 Task: Access the "Prospector Users" of data.com.
Action: Mouse moved to (953, 60)
Screenshot: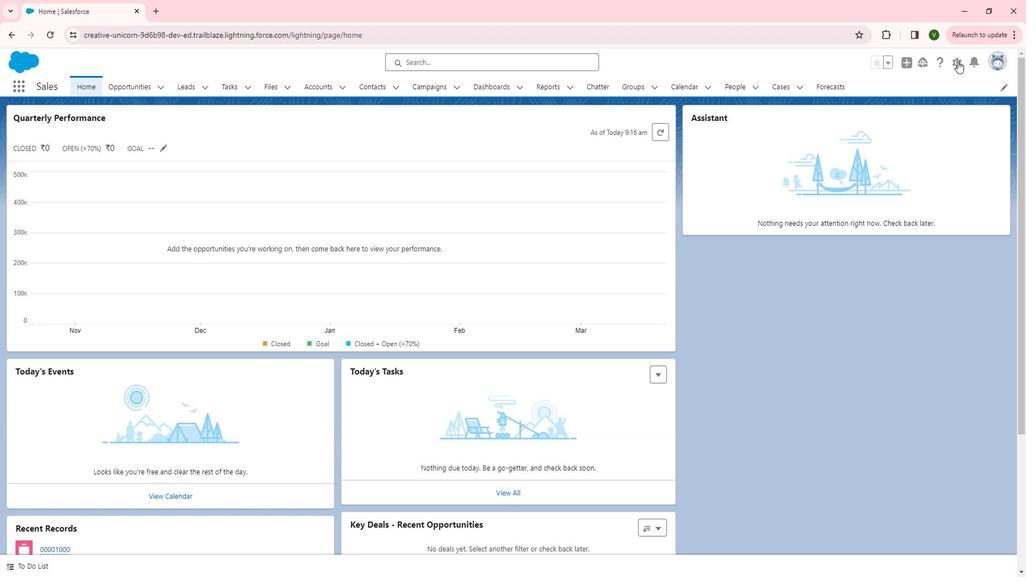 
Action: Mouse pressed left at (953, 60)
Screenshot: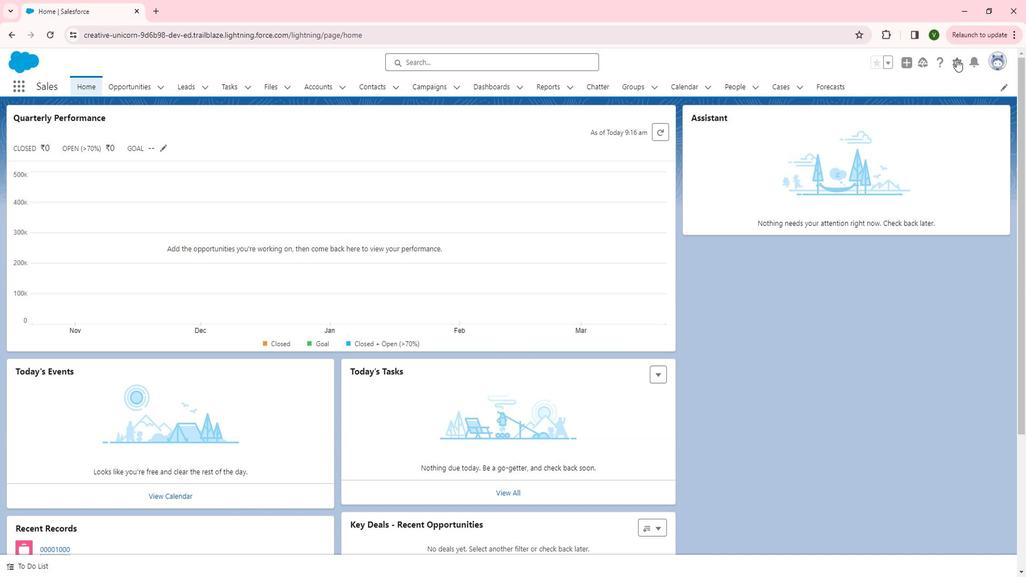 
Action: Mouse moved to (923, 101)
Screenshot: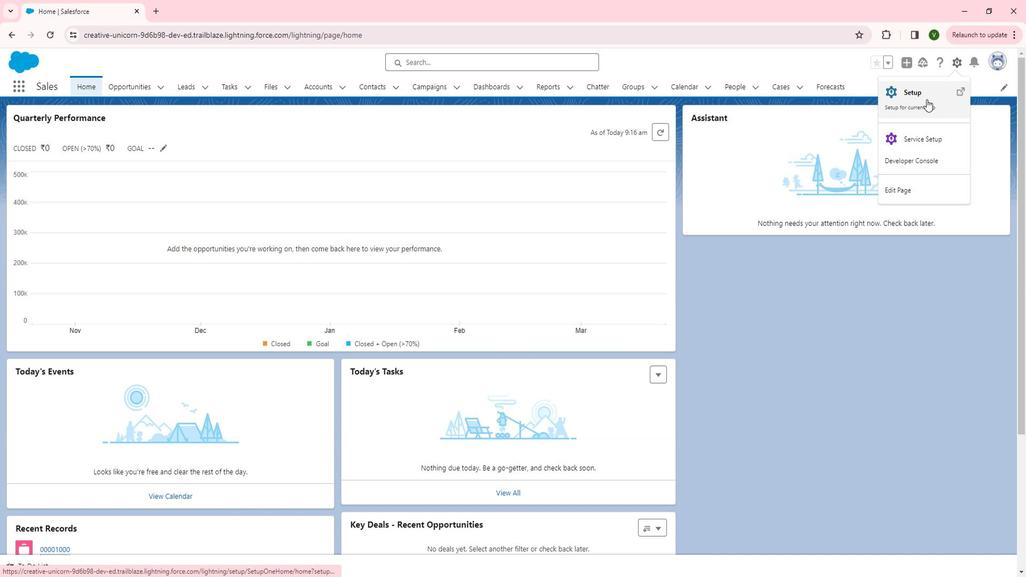 
Action: Mouse pressed left at (923, 101)
Screenshot: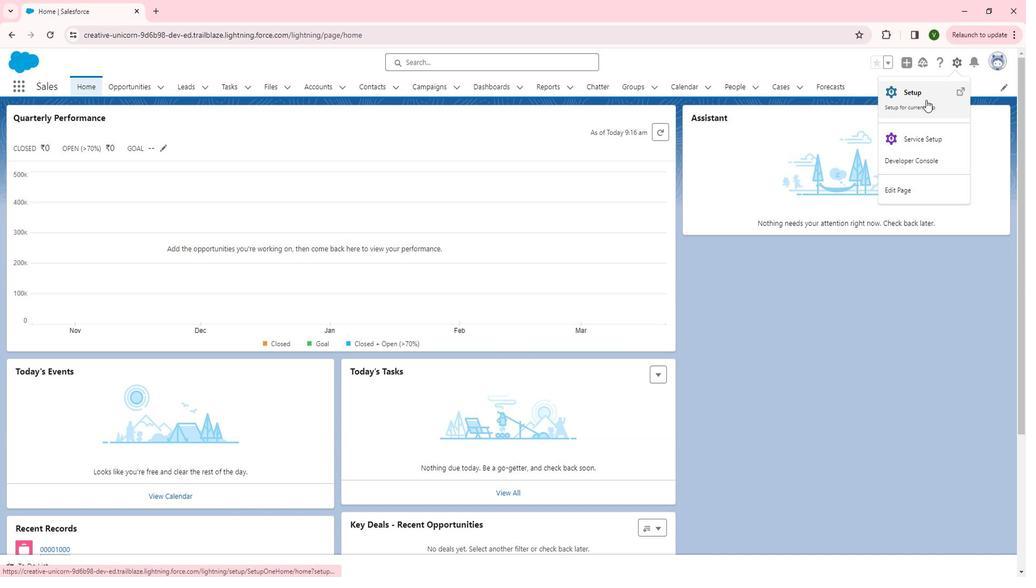 
Action: Mouse moved to (86, 302)
Screenshot: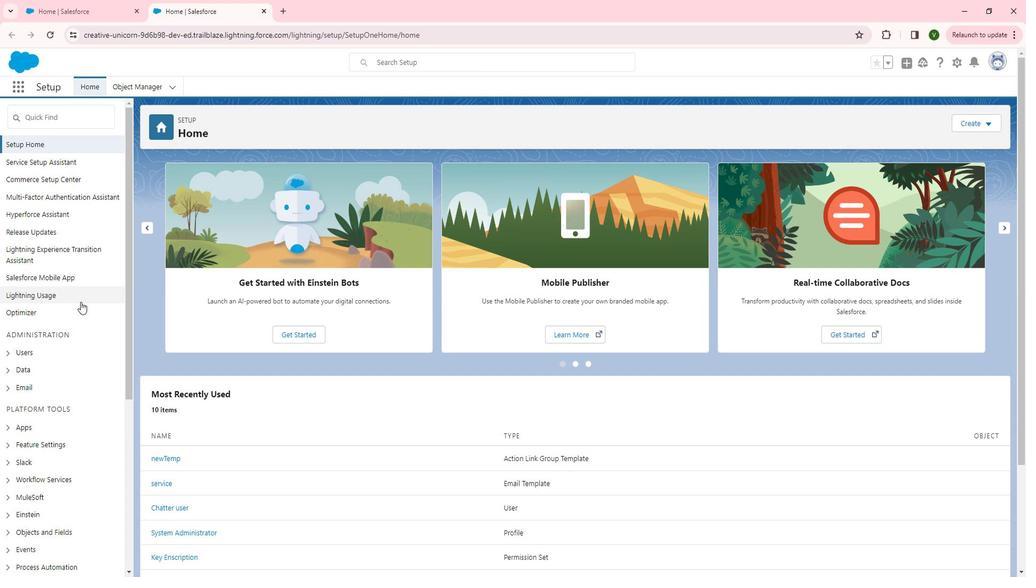 
Action: Mouse scrolled (86, 302) with delta (0, 0)
Screenshot: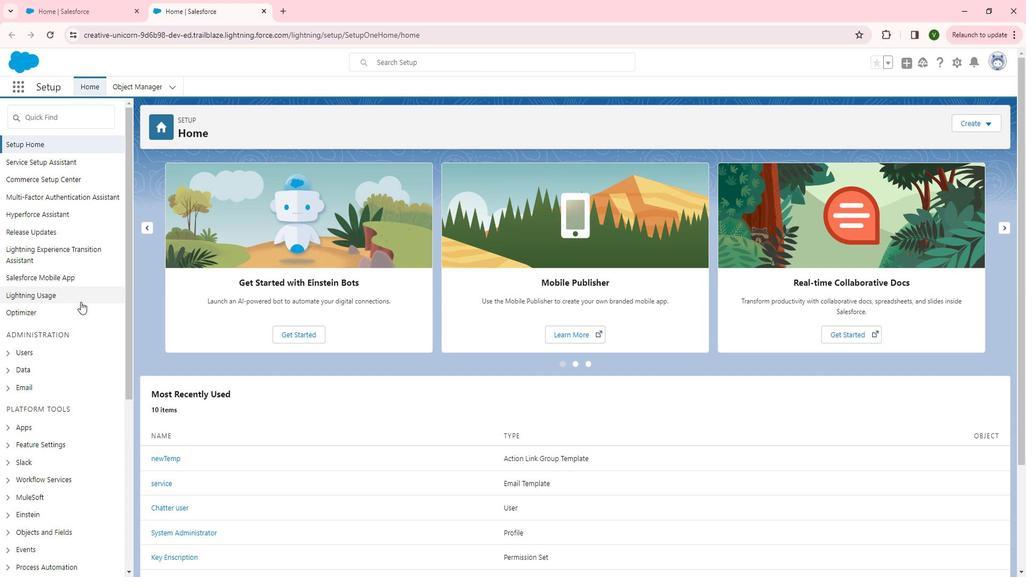 
Action: Mouse scrolled (86, 302) with delta (0, 0)
Screenshot: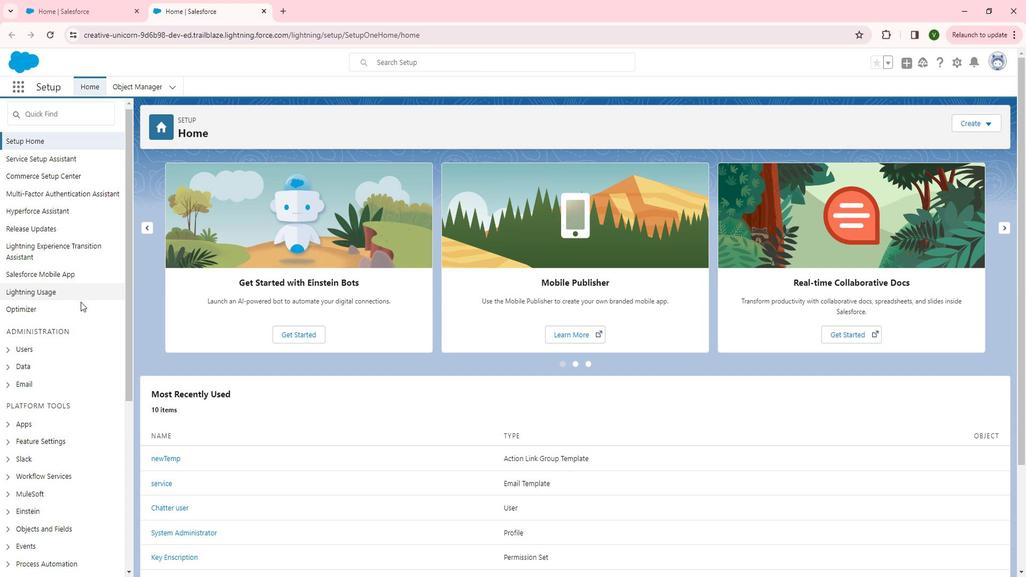 
Action: Mouse scrolled (86, 302) with delta (0, 0)
Screenshot: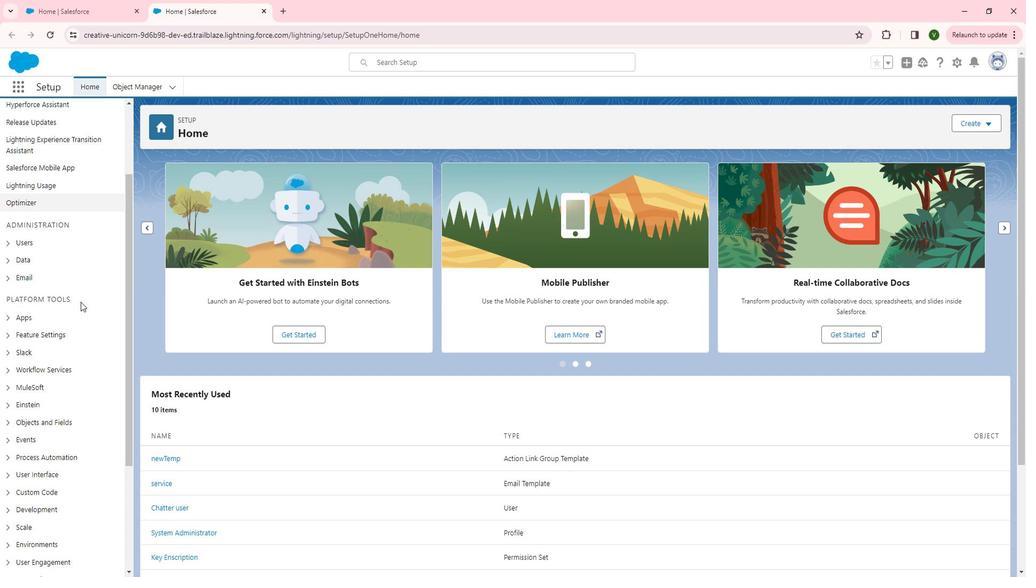 
Action: Mouse moved to (16, 275)
Screenshot: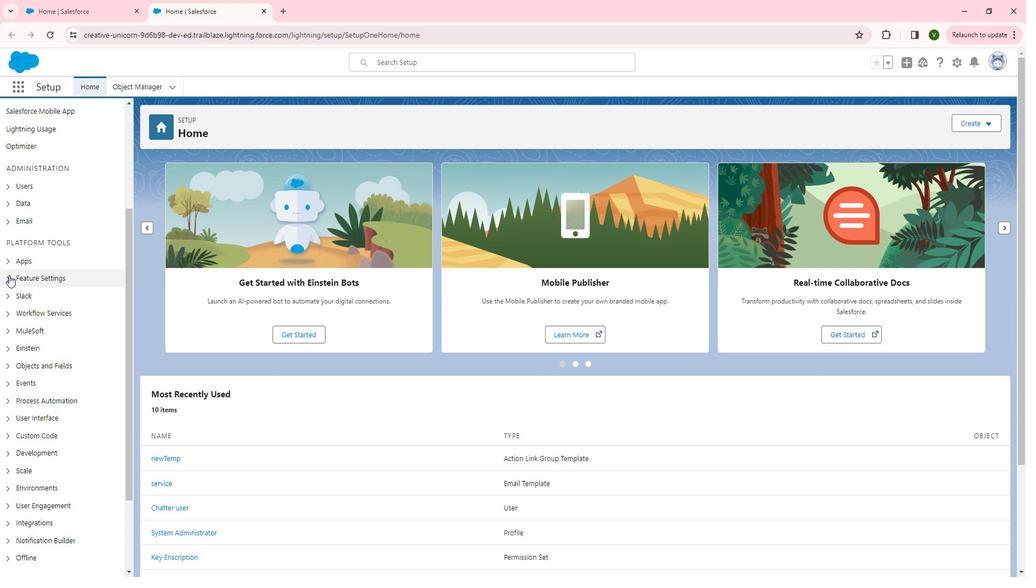 
Action: Mouse pressed left at (16, 275)
Screenshot: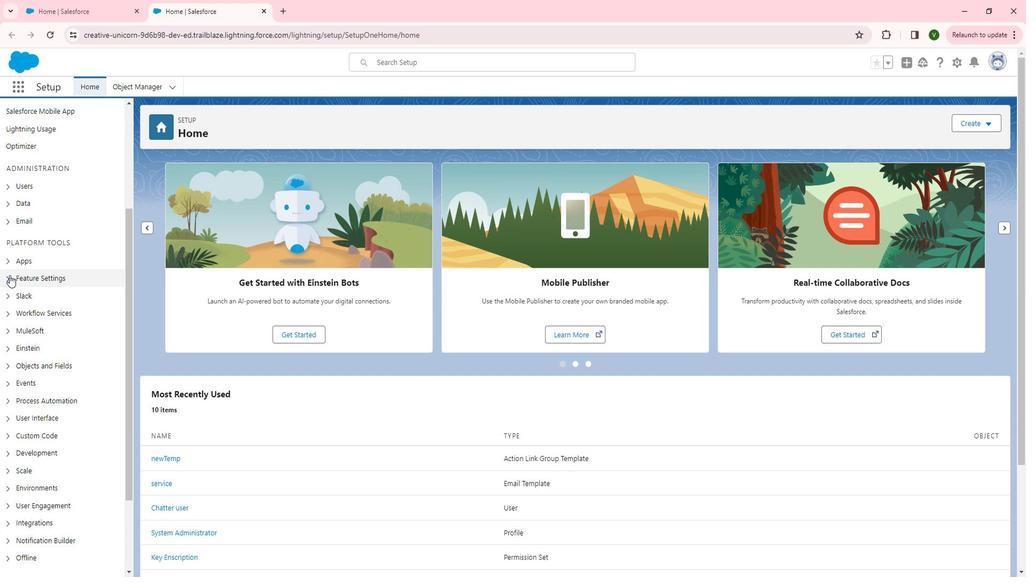 
Action: Mouse moved to (25, 376)
Screenshot: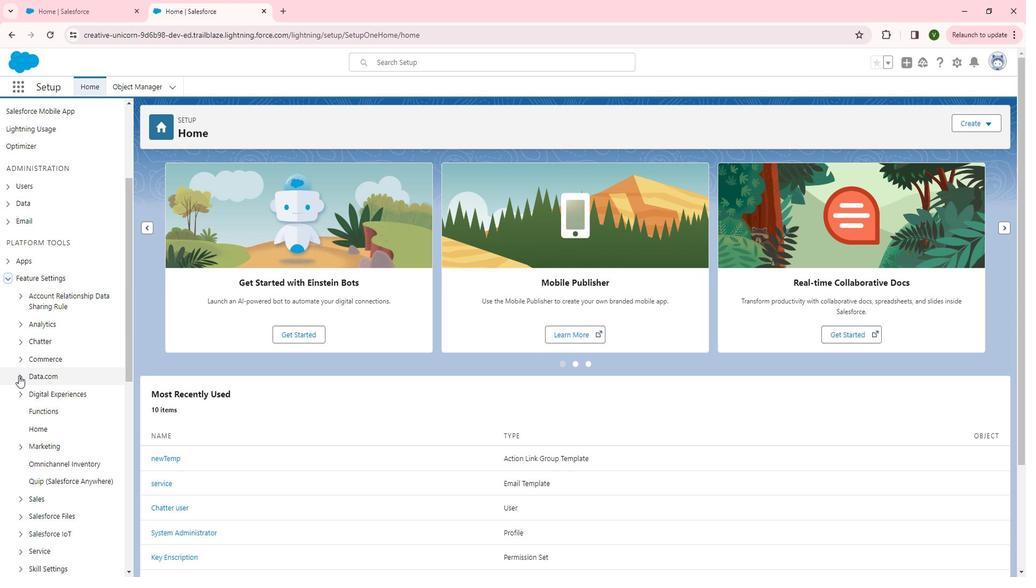 
Action: Mouse pressed left at (25, 376)
Screenshot: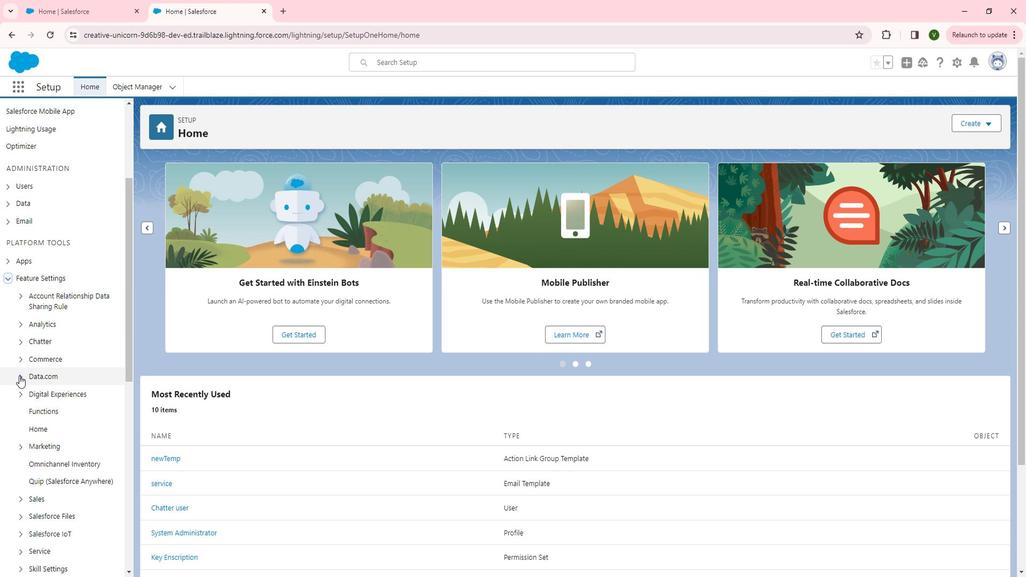 
Action: Mouse moved to (78, 378)
Screenshot: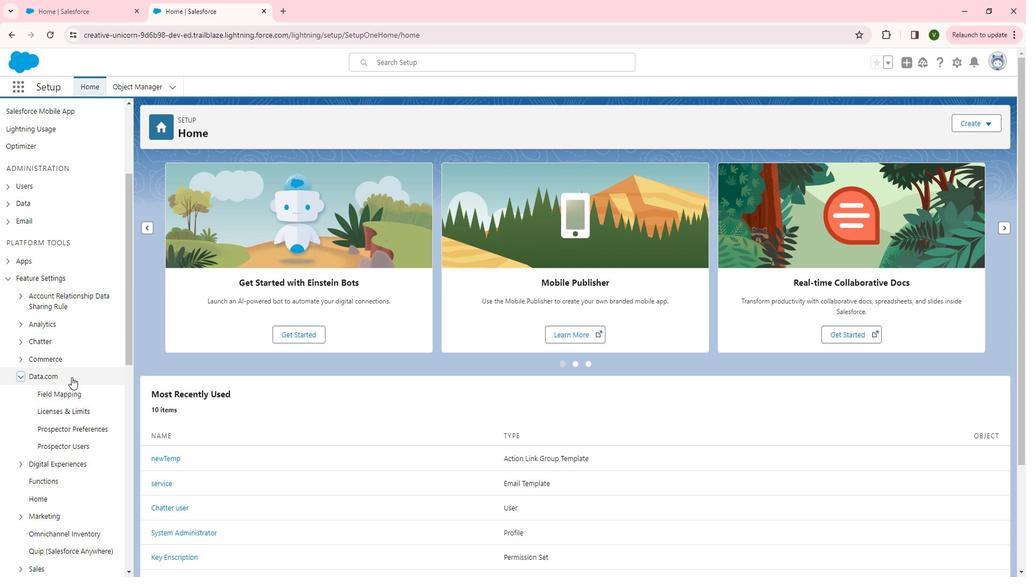 
Action: Mouse scrolled (78, 378) with delta (0, 0)
Screenshot: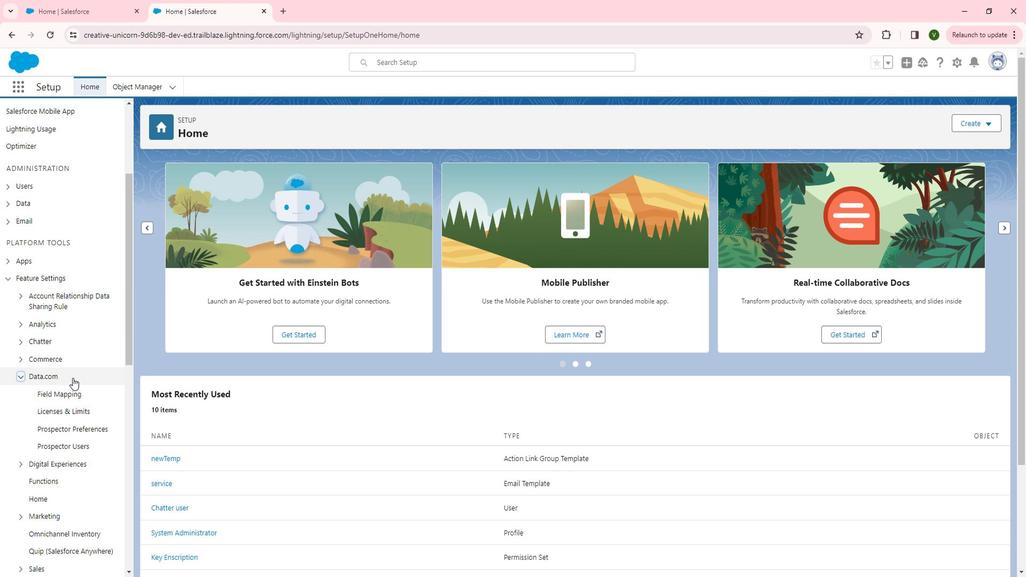
Action: Mouse scrolled (78, 378) with delta (0, 0)
Screenshot: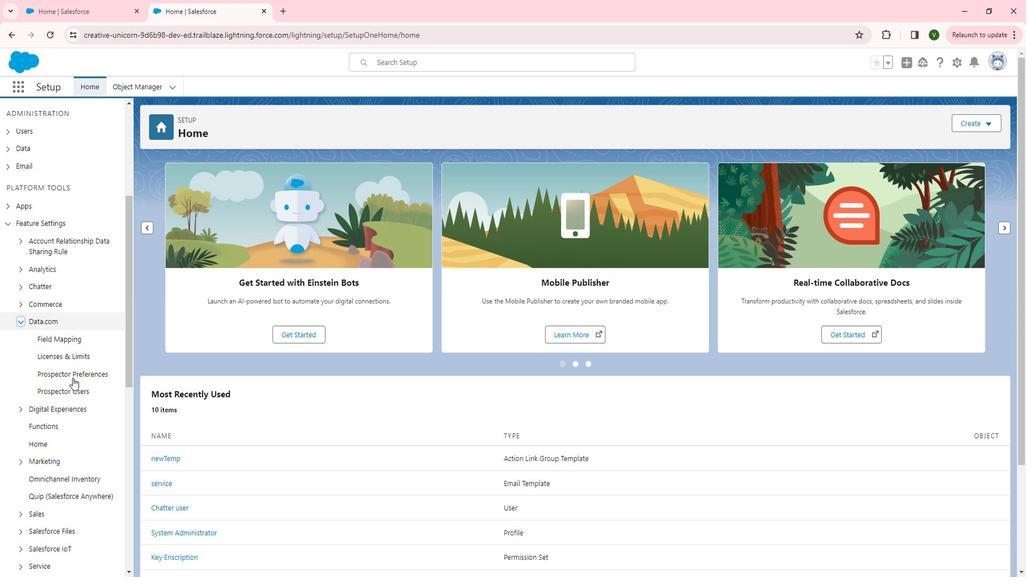 
Action: Mouse moved to (74, 333)
Screenshot: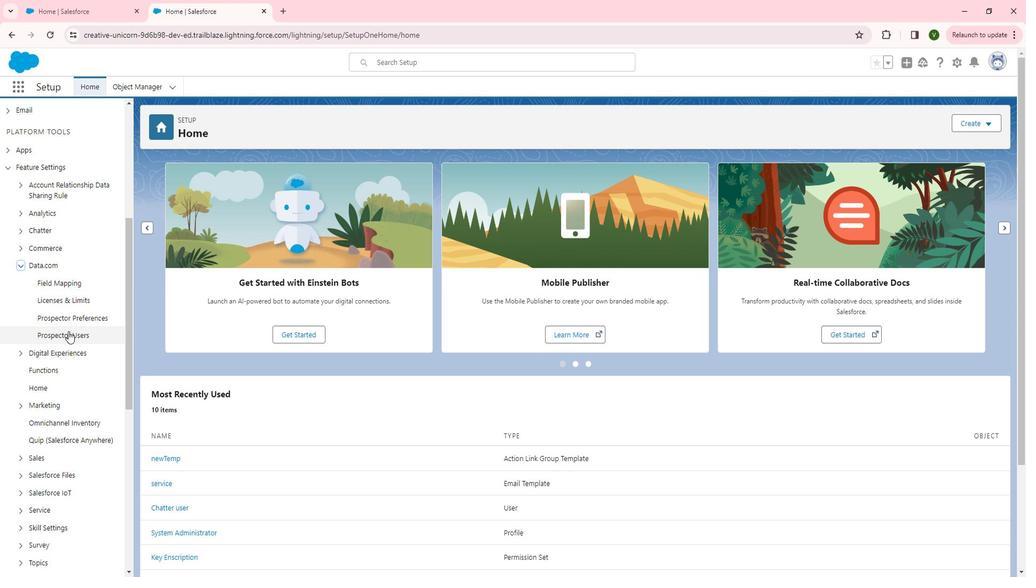 
Action: Mouse pressed left at (74, 333)
Screenshot: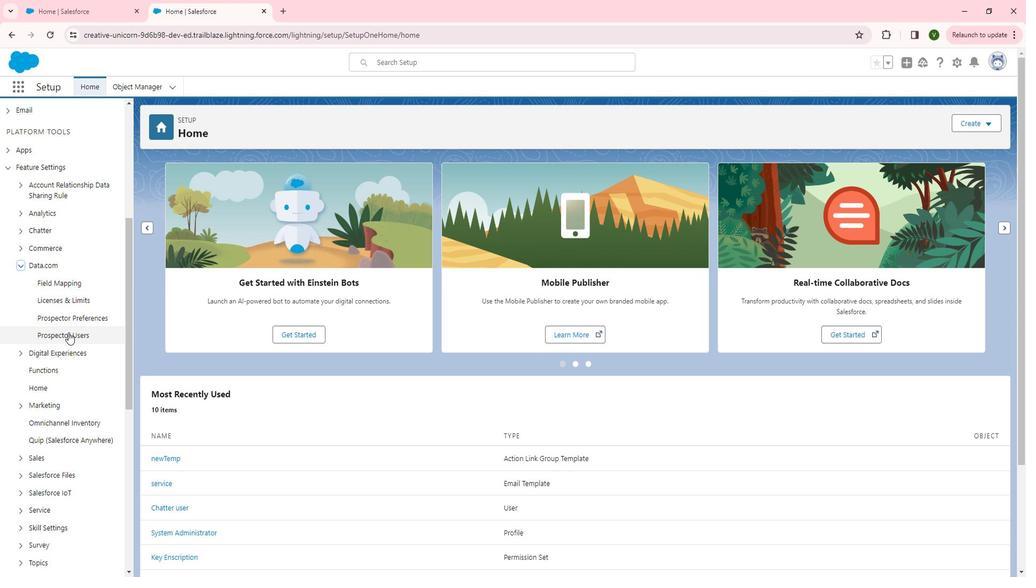 
Action: Mouse moved to (317, 317)
Screenshot: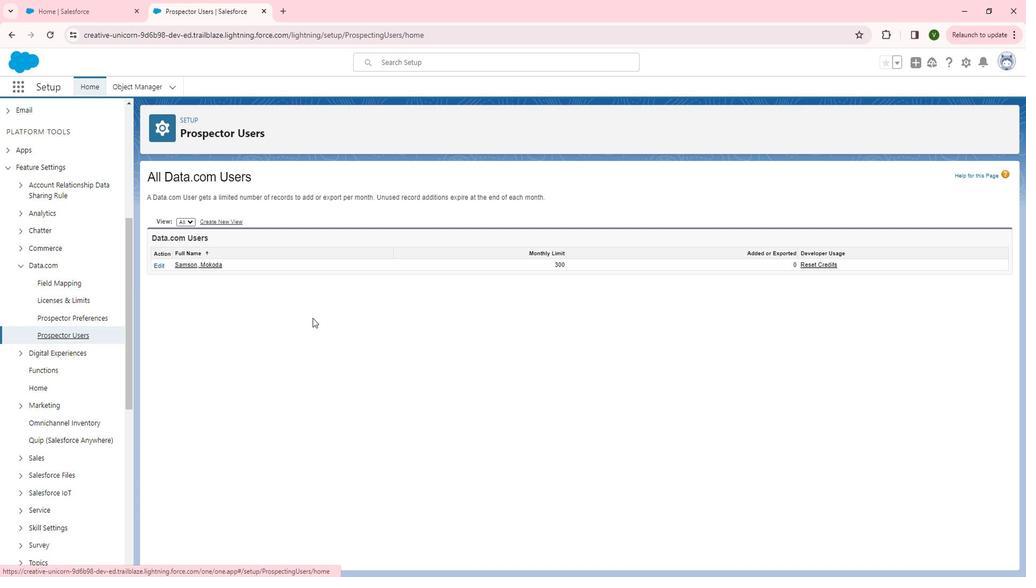 
Action: Mouse pressed left at (317, 317)
Screenshot: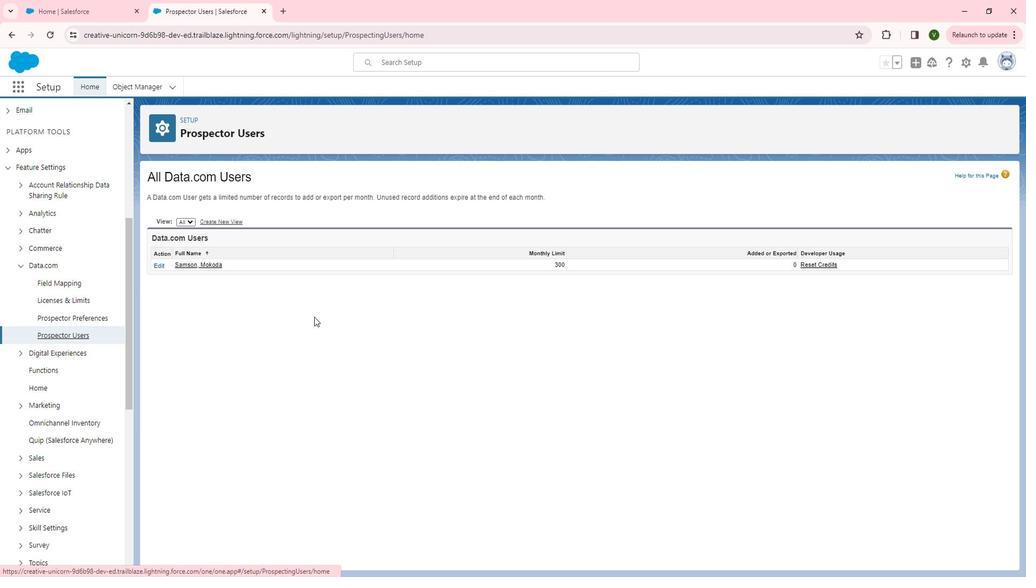 
